 Task: In the notification setting, enable none.
Action: Mouse moved to (463, 241)
Screenshot: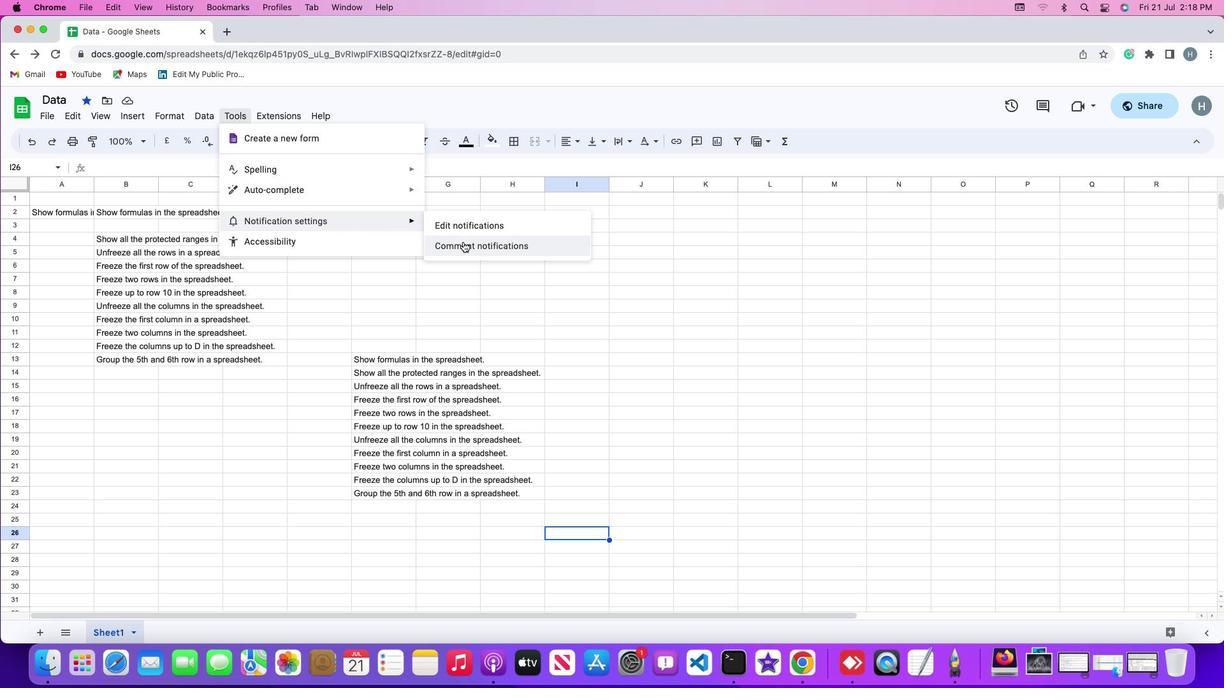 
Action: Mouse pressed left at (463, 241)
Screenshot: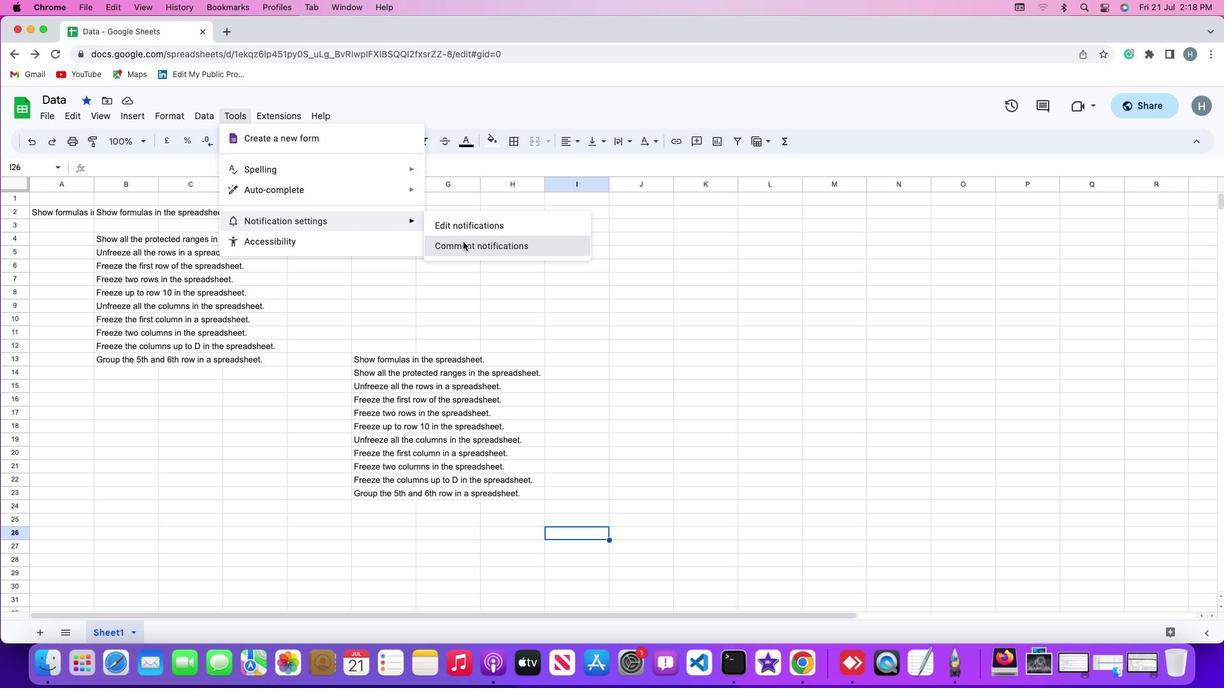 
Action: Mouse moved to (515, 408)
Screenshot: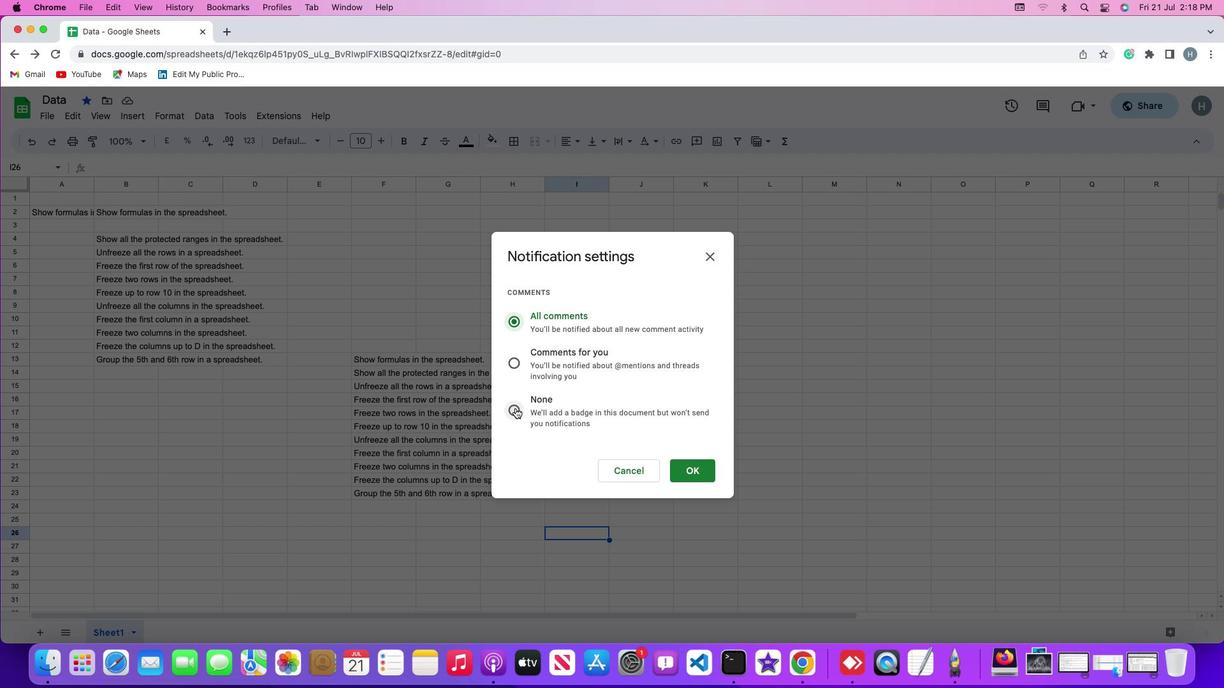 
Action: Mouse pressed left at (515, 408)
Screenshot: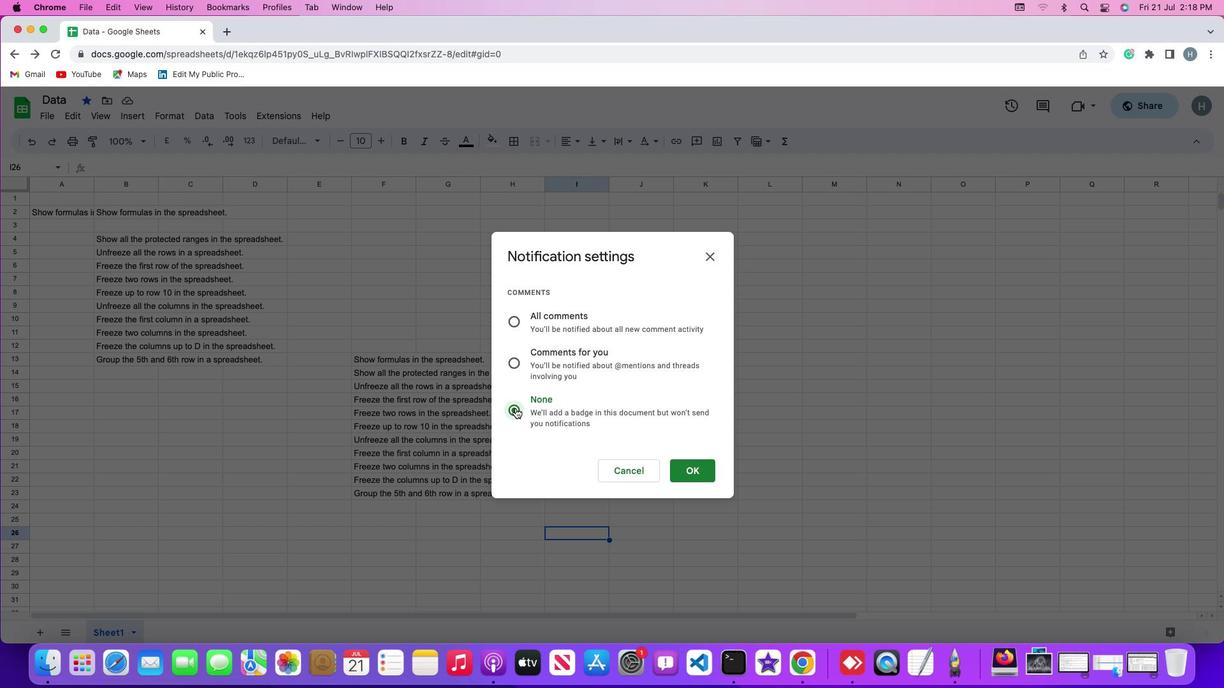 
Action: Mouse moved to (692, 468)
Screenshot: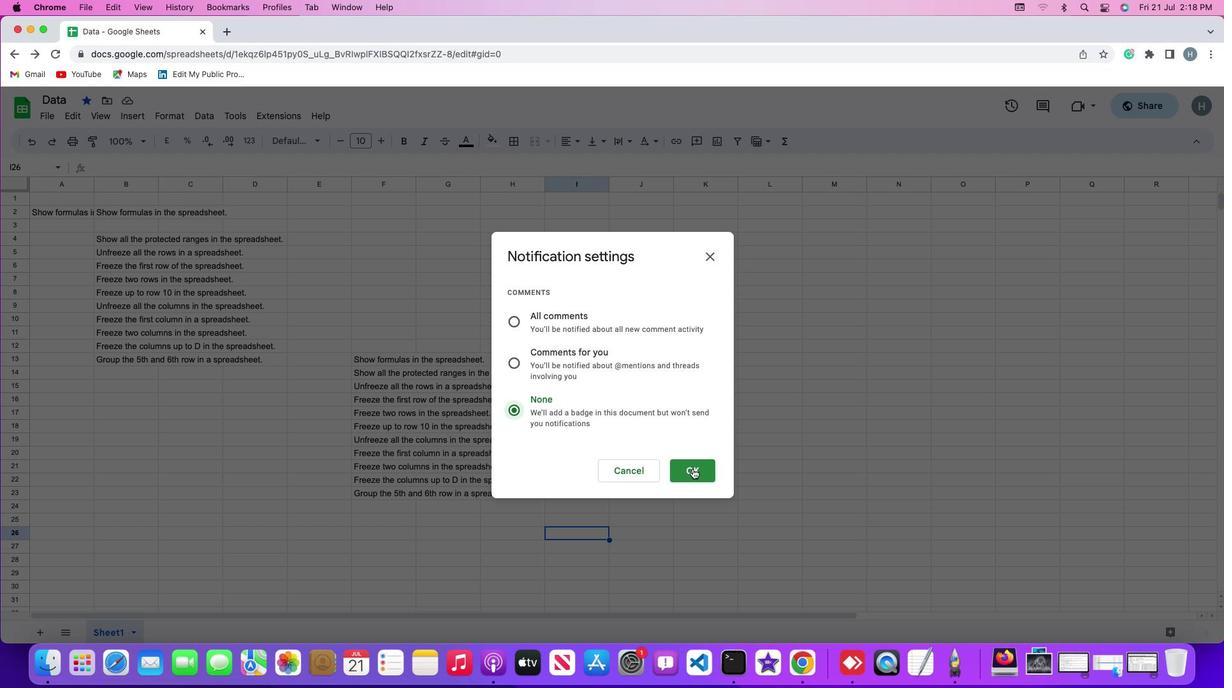 
Action: Mouse pressed left at (692, 468)
Screenshot: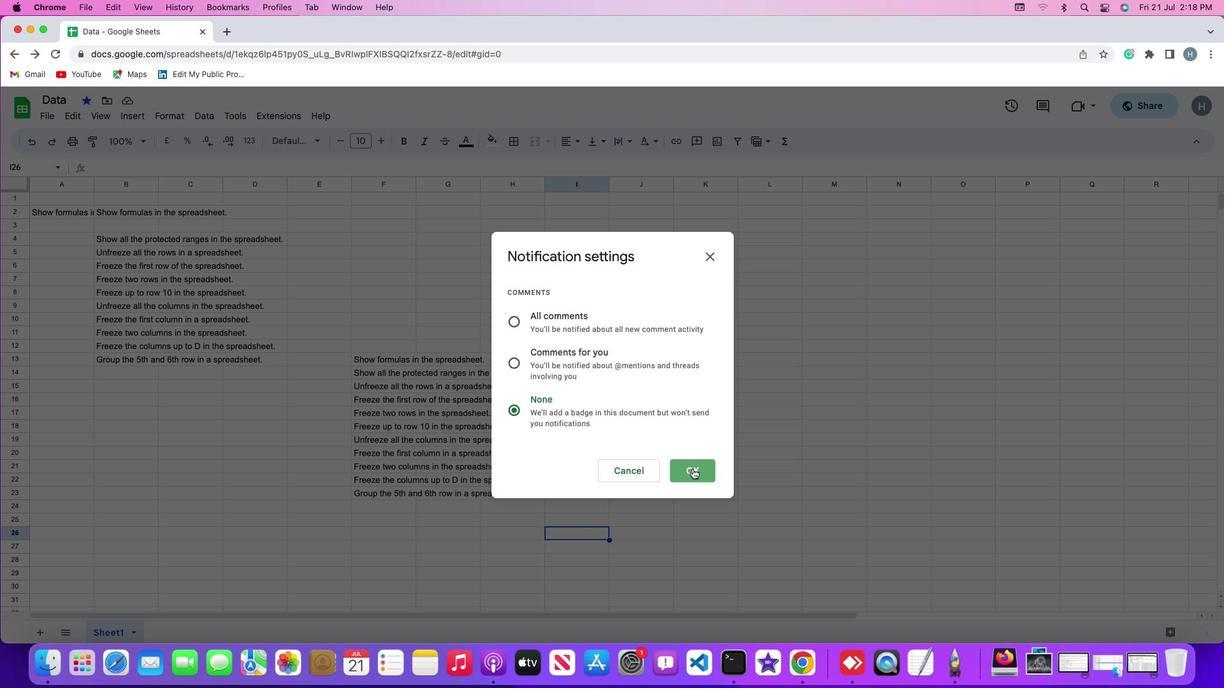 
Action: Mouse moved to (670, 401)
Screenshot: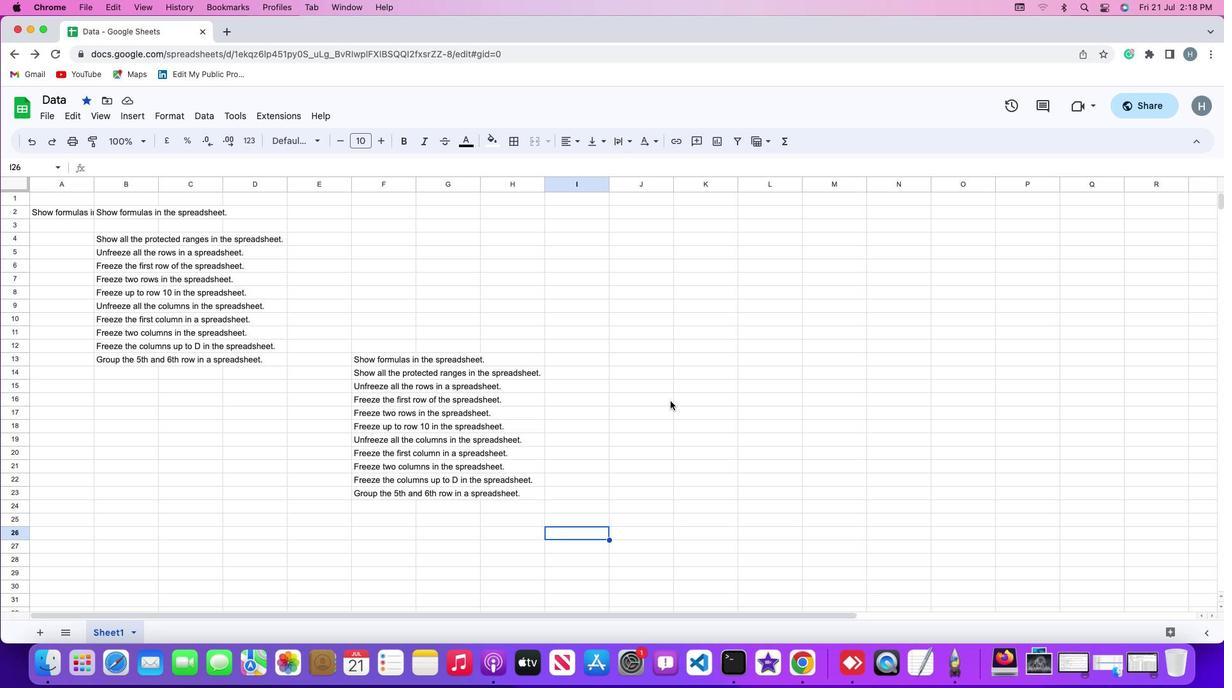 
